 Task: Schedule a meeting titled 'Discussions' on 6/26/2023 from 8:00 AM to 8:30 AM, add attendees, and attach an Outlook item.
Action: Mouse moved to (12, 70)
Screenshot: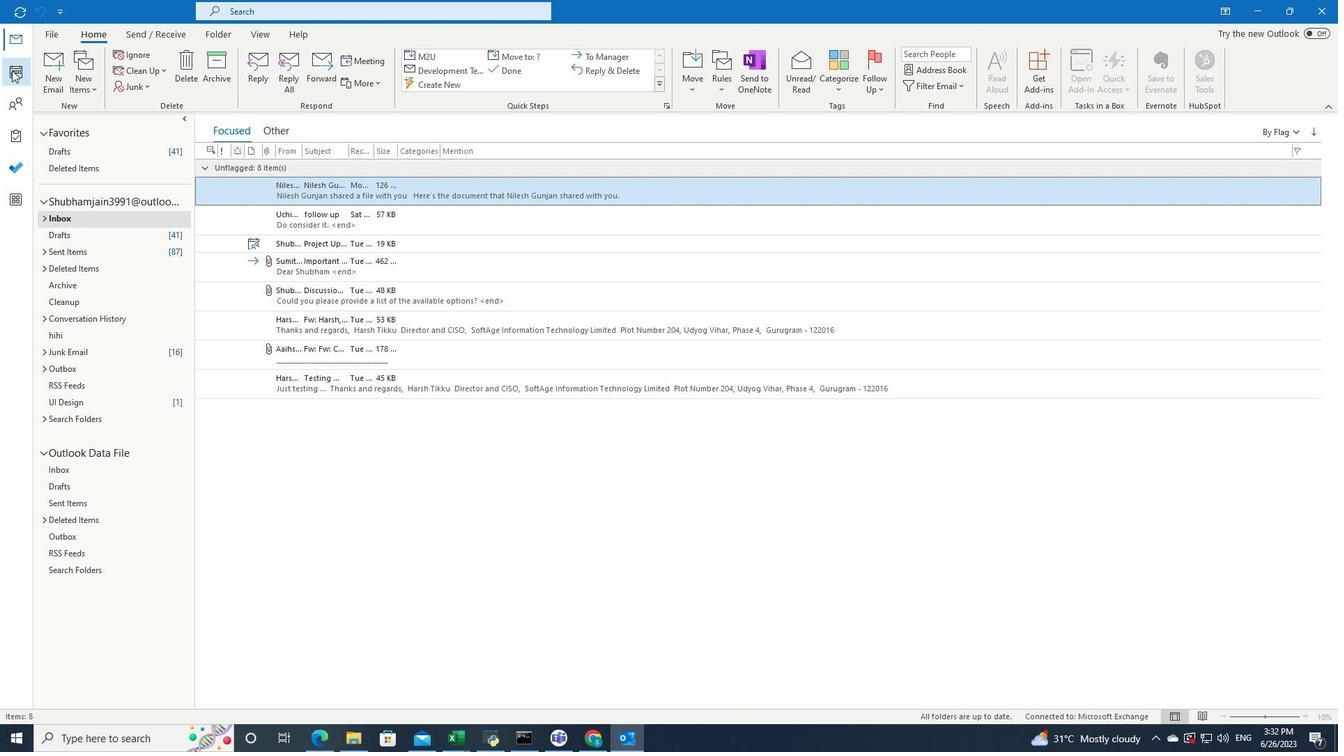 
Action: Mouse pressed left at (12, 70)
Screenshot: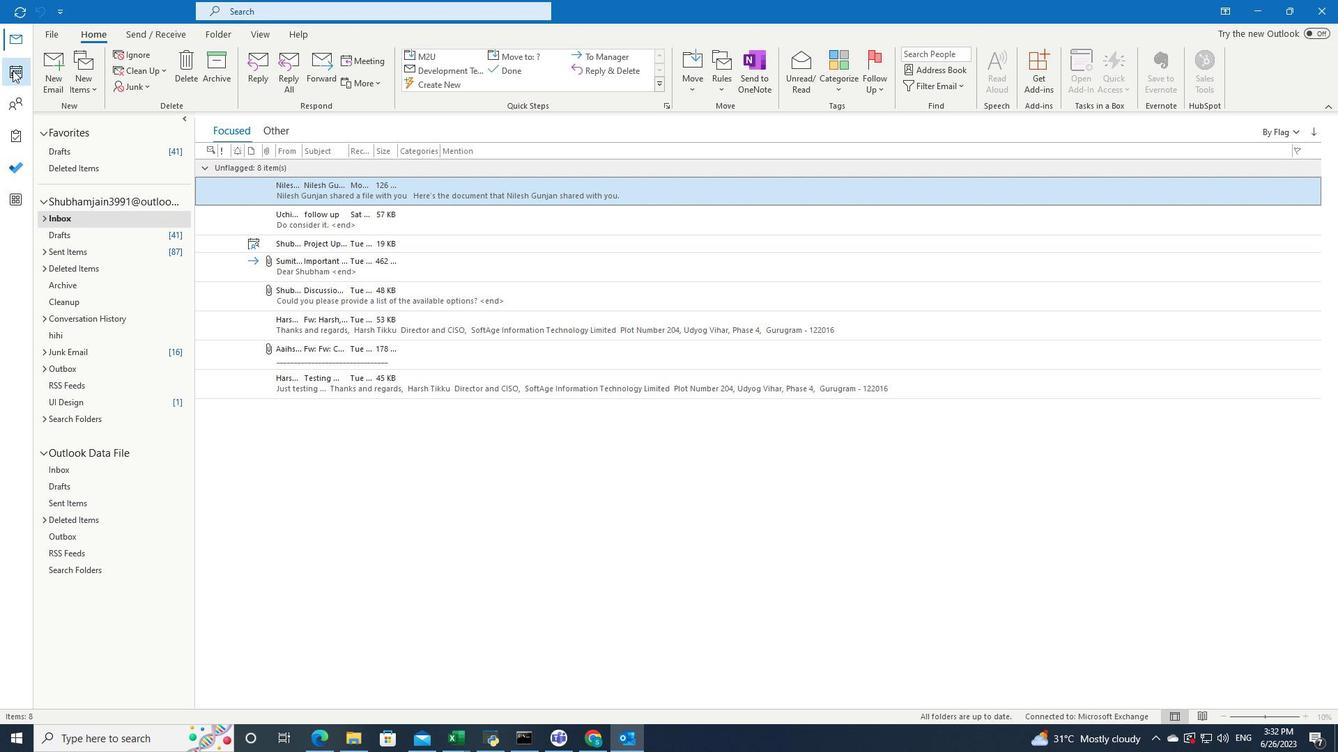 
Action: Mouse moved to (109, 69)
Screenshot: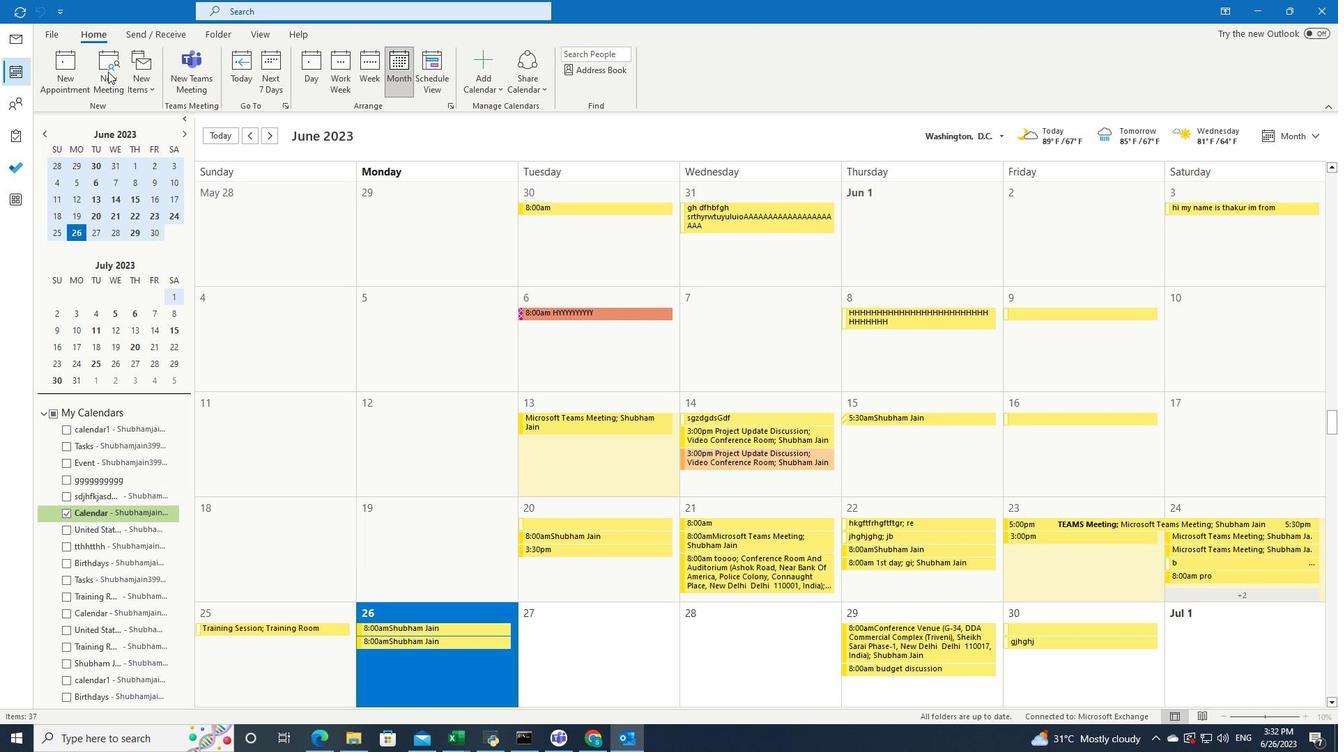 
Action: Mouse pressed left at (109, 69)
Screenshot: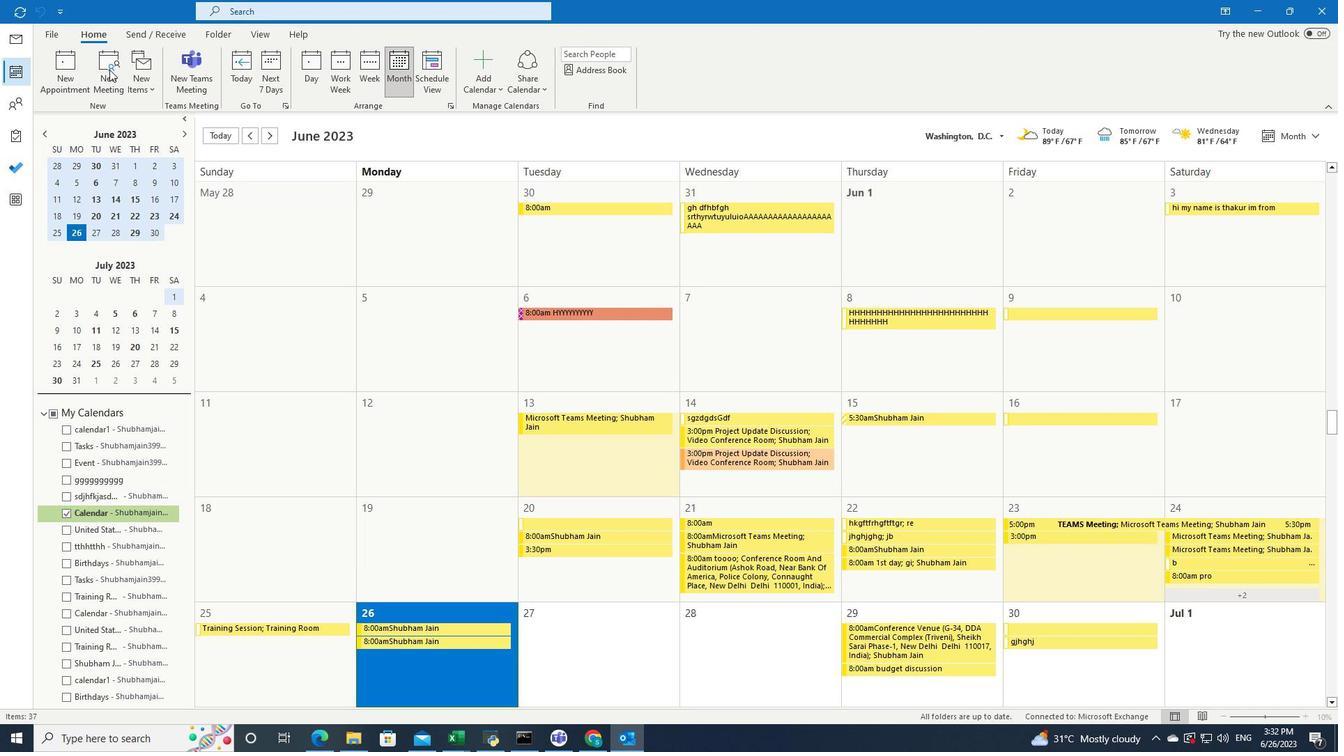 
Action: Mouse moved to (211, 34)
Screenshot: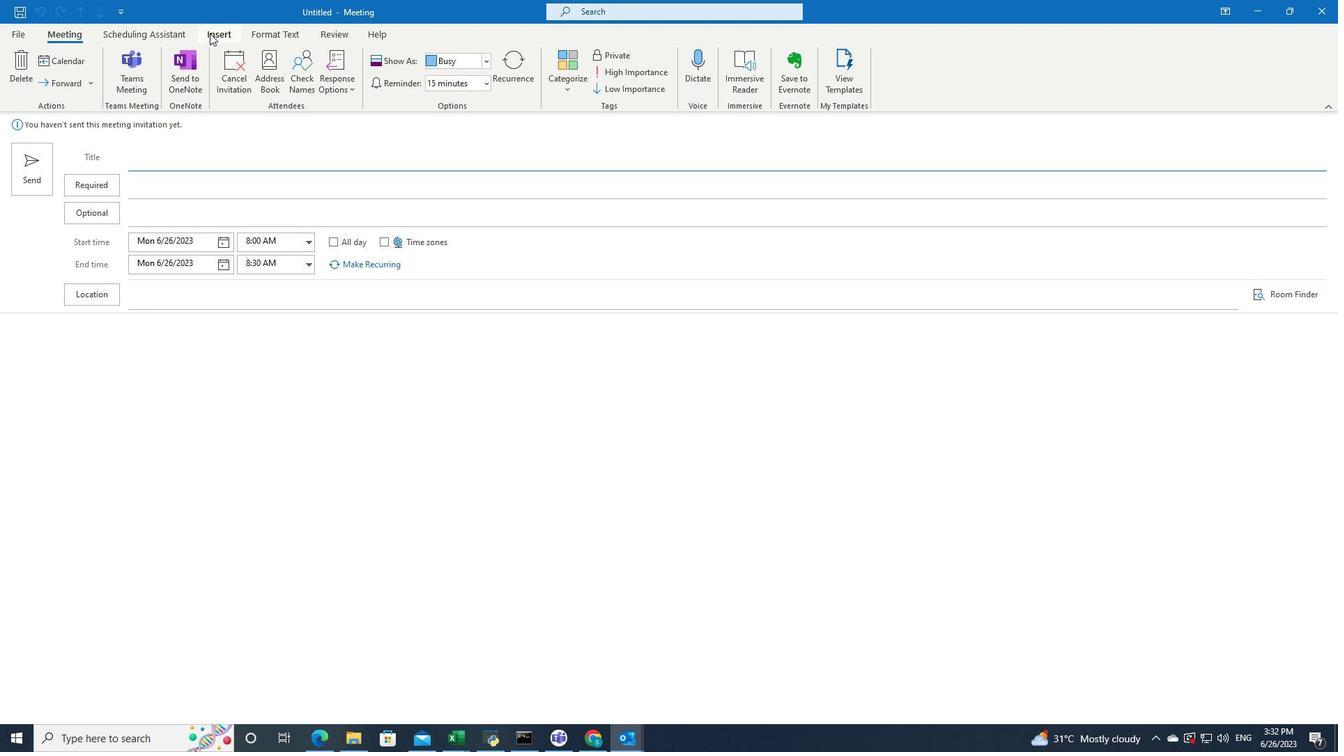 
Action: Mouse pressed left at (211, 34)
Screenshot: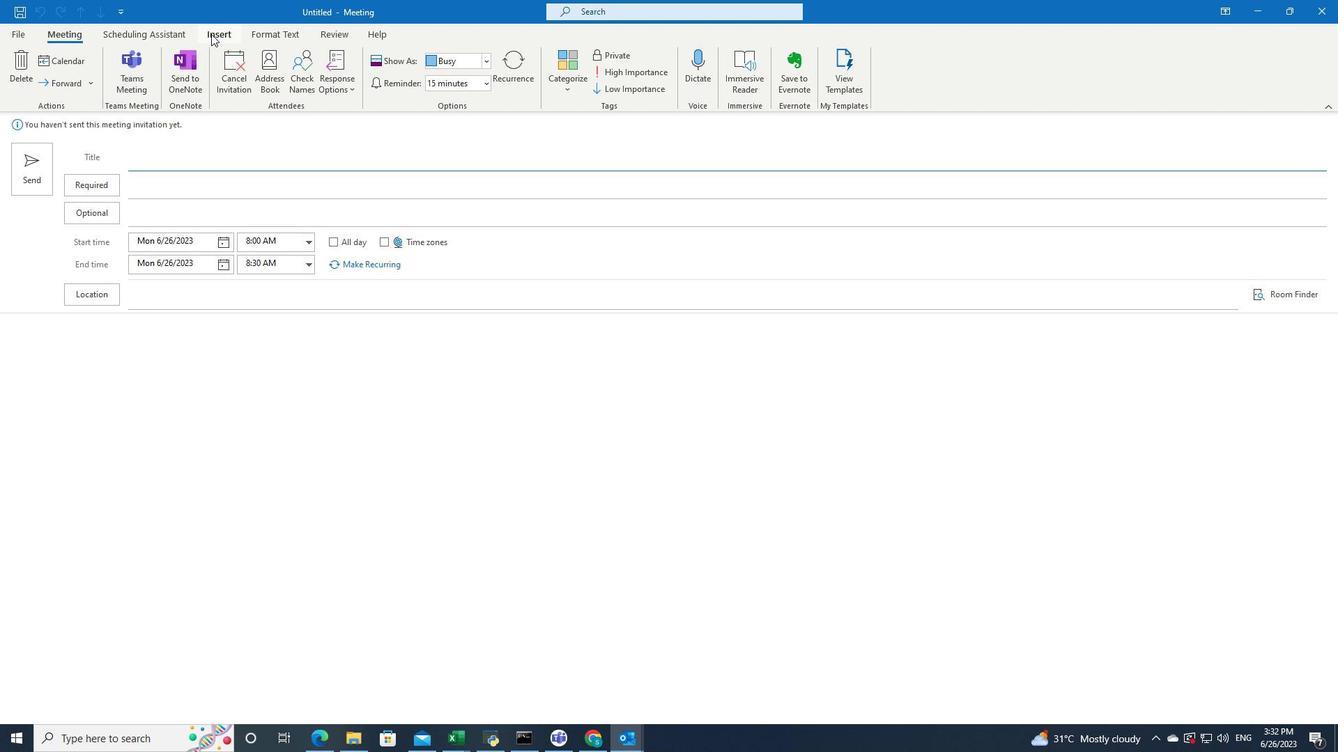 
Action: Mouse moved to (140, 156)
Screenshot: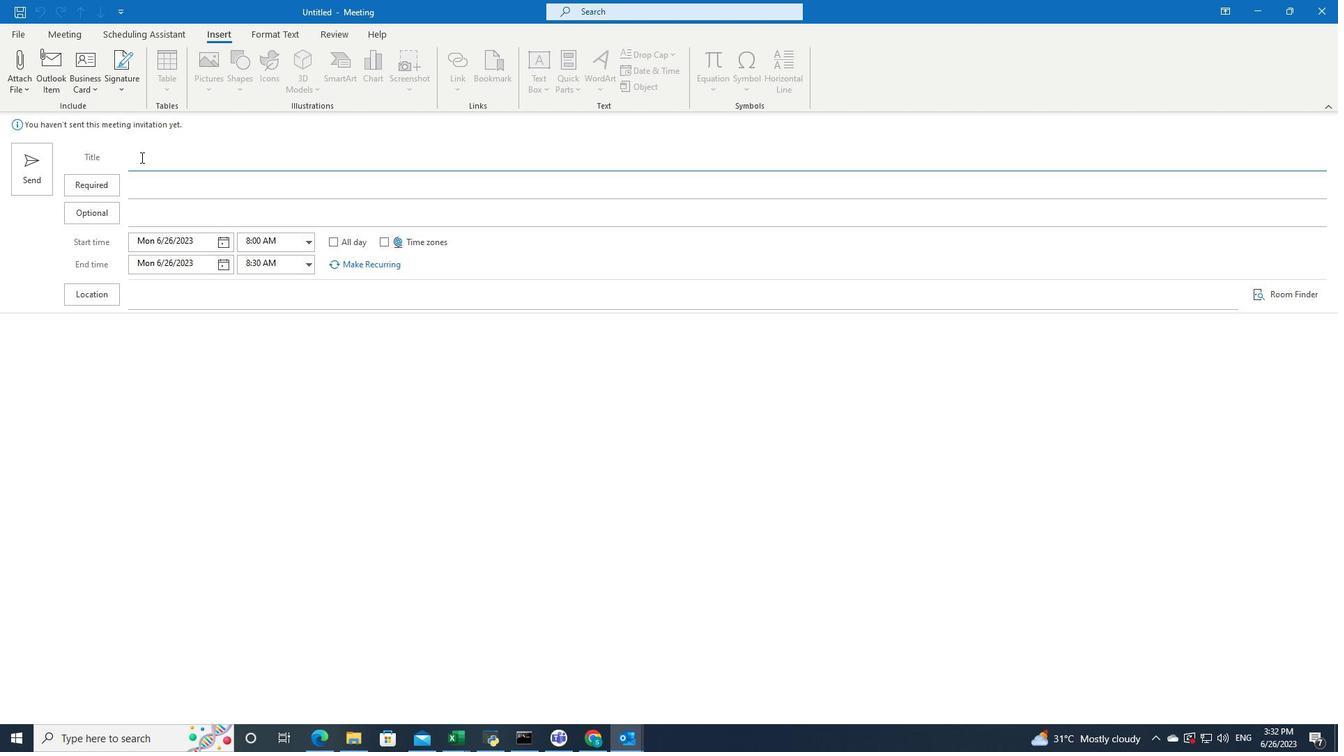 
Action: Mouse pressed left at (140, 156)
Screenshot: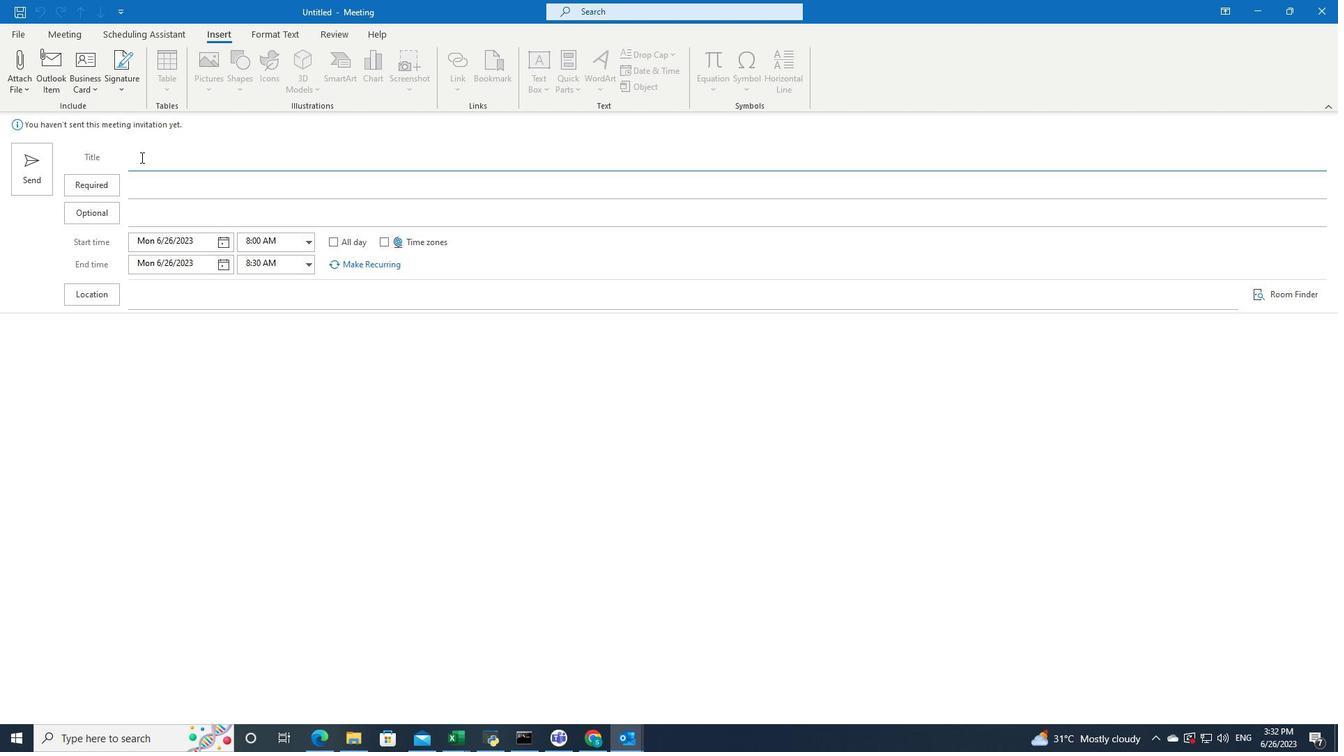
Action: Key pressed <Key.shift><Key.shift>Diss<Key.backspace>cussions
Screenshot: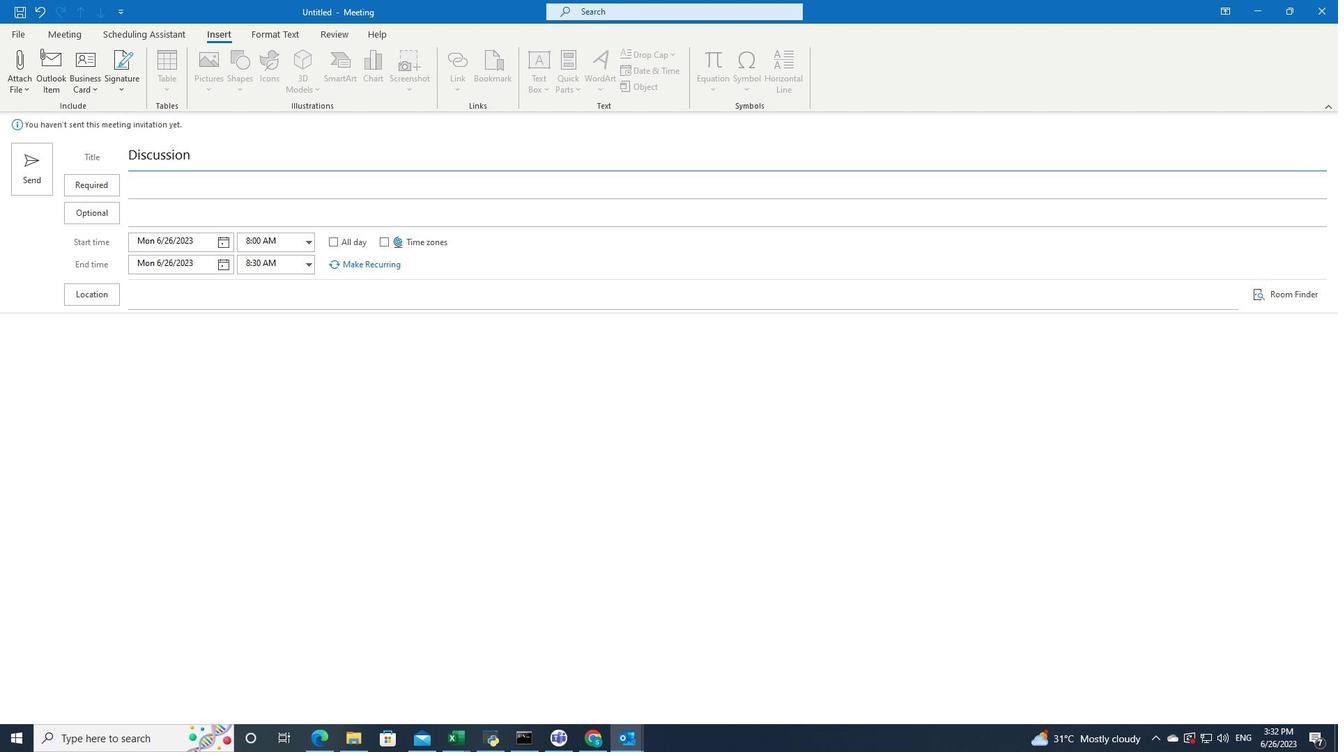 
Action: Mouse moved to (141, 193)
Screenshot: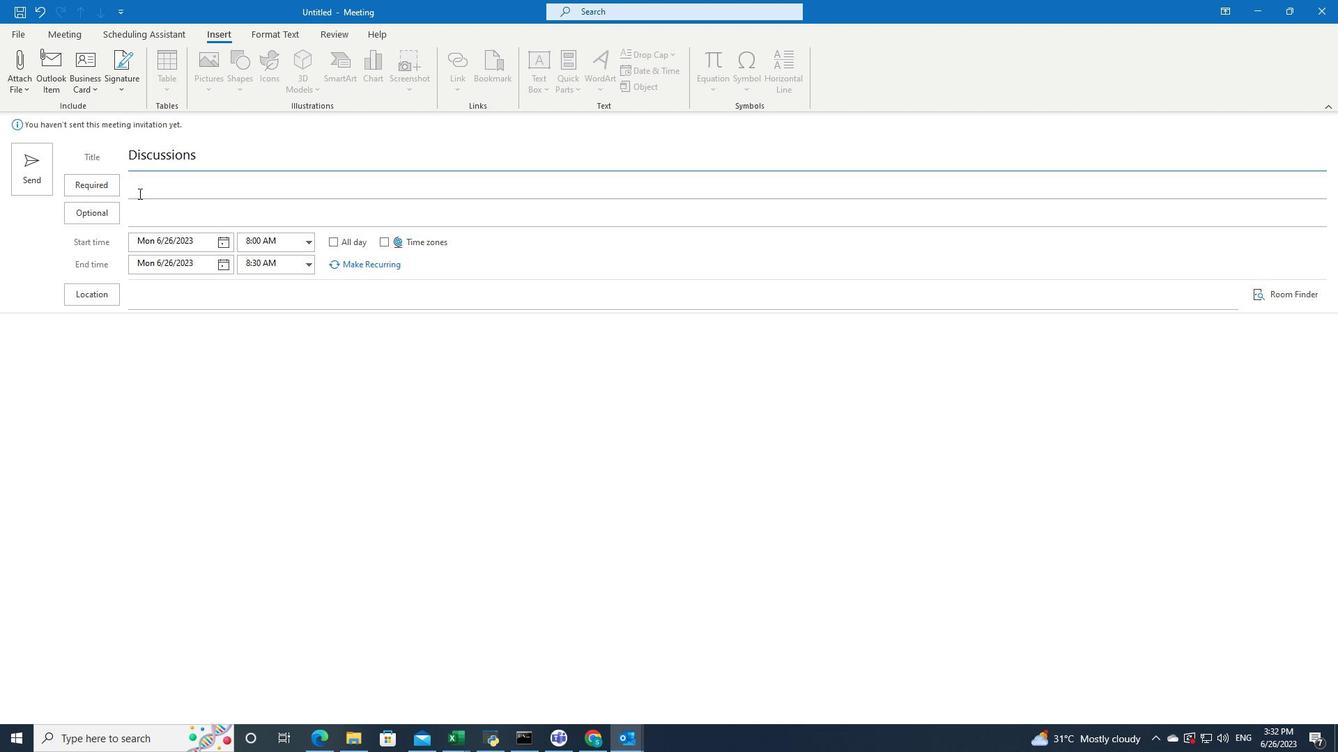
Action: Mouse pressed left at (141, 193)
Screenshot: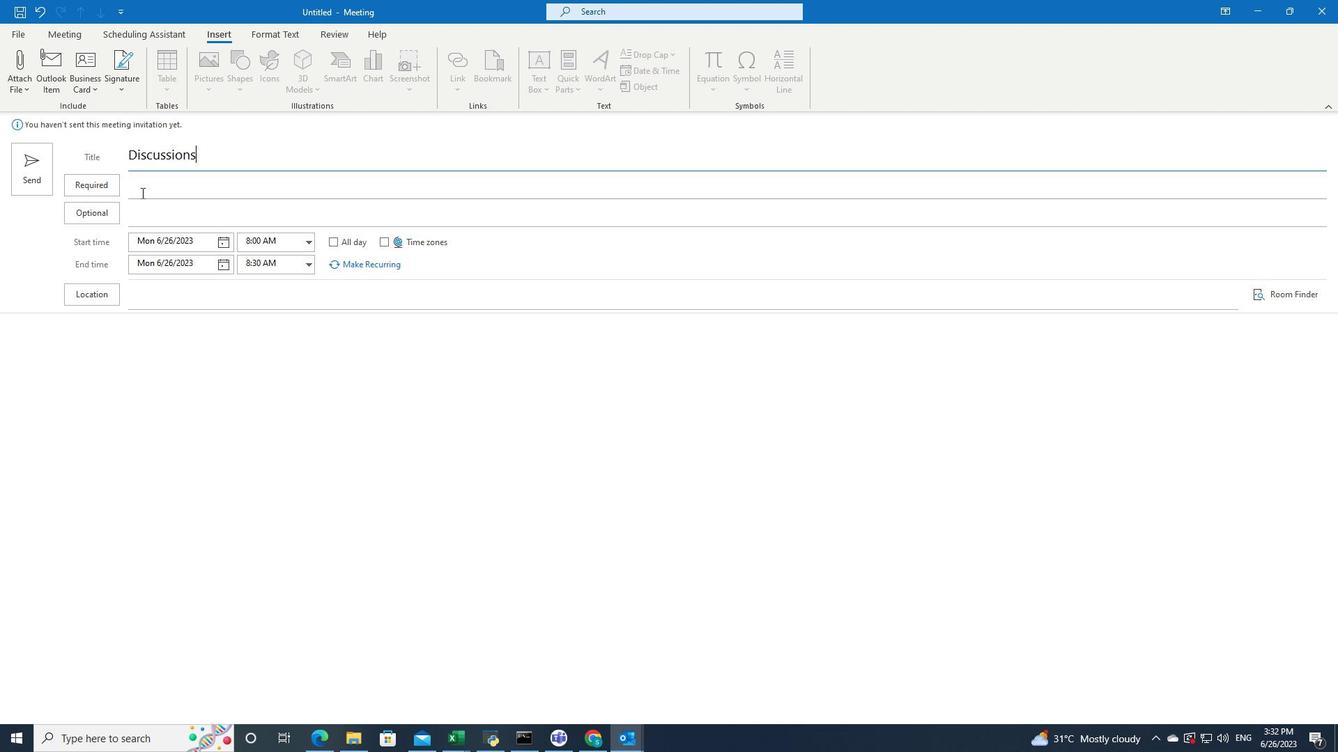
Action: Key pressed rohanraj.sh
Screenshot: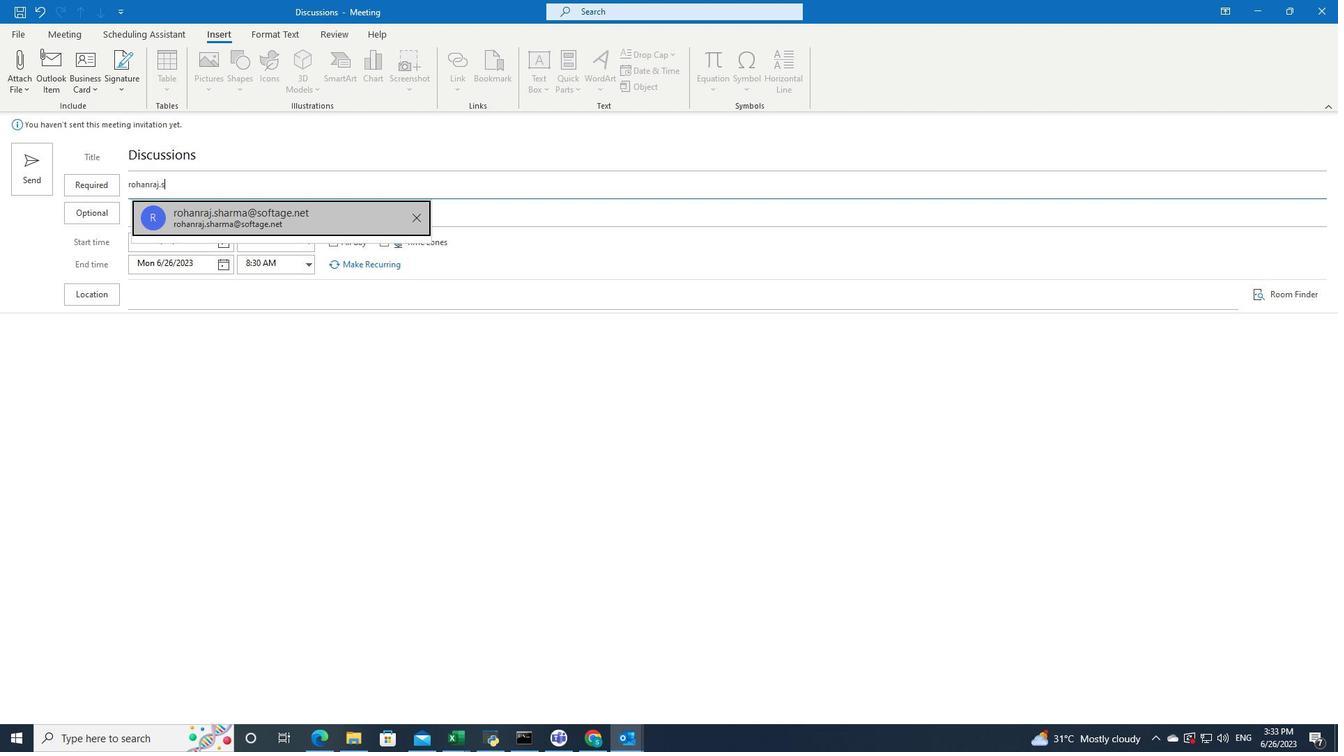 
Action: Mouse moved to (249, 220)
Screenshot: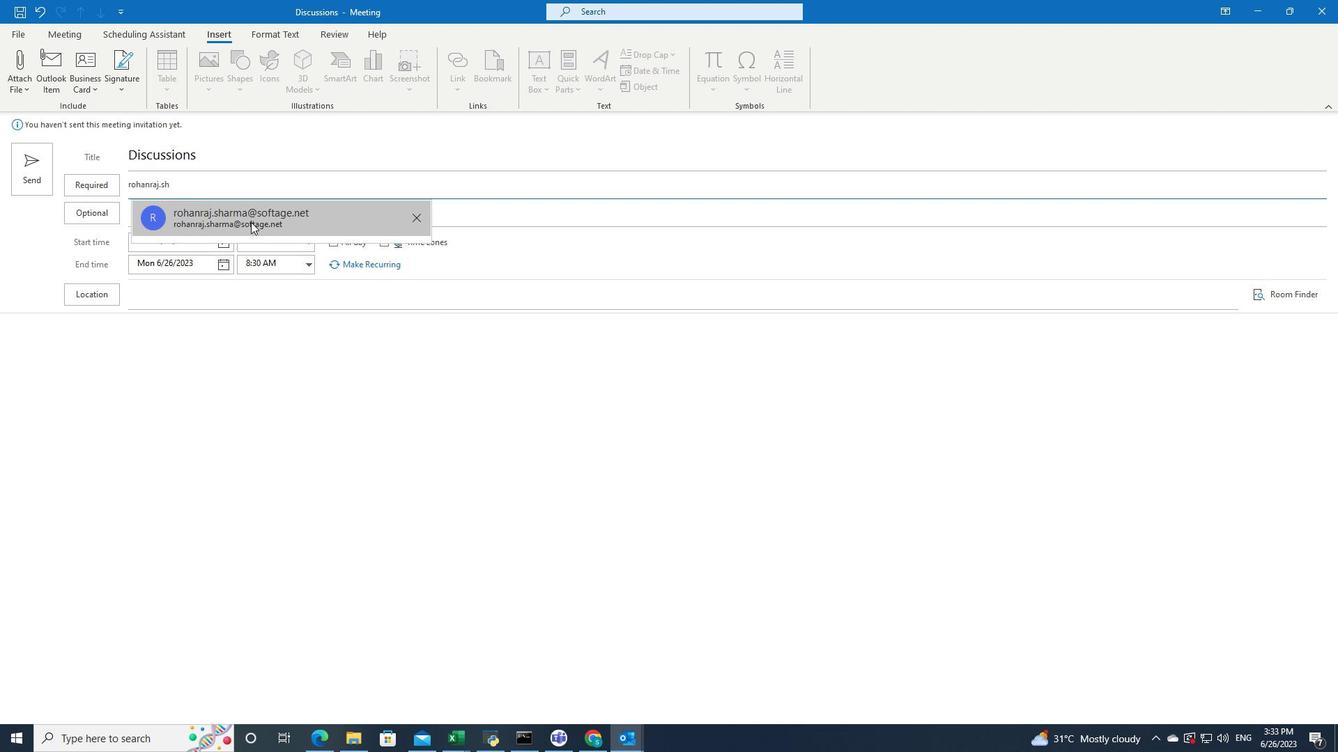 
Action: Mouse pressed left at (249, 220)
Screenshot: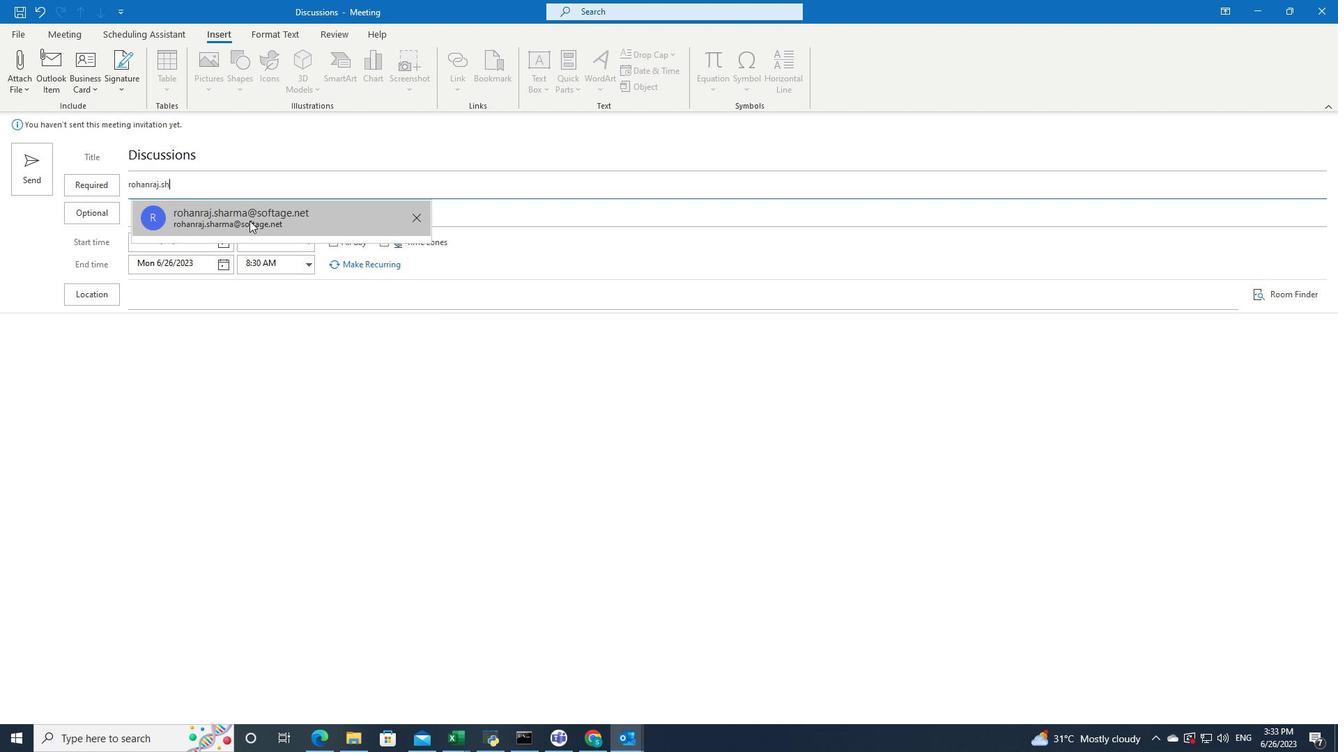
Action: Mouse moved to (59, 82)
Screenshot: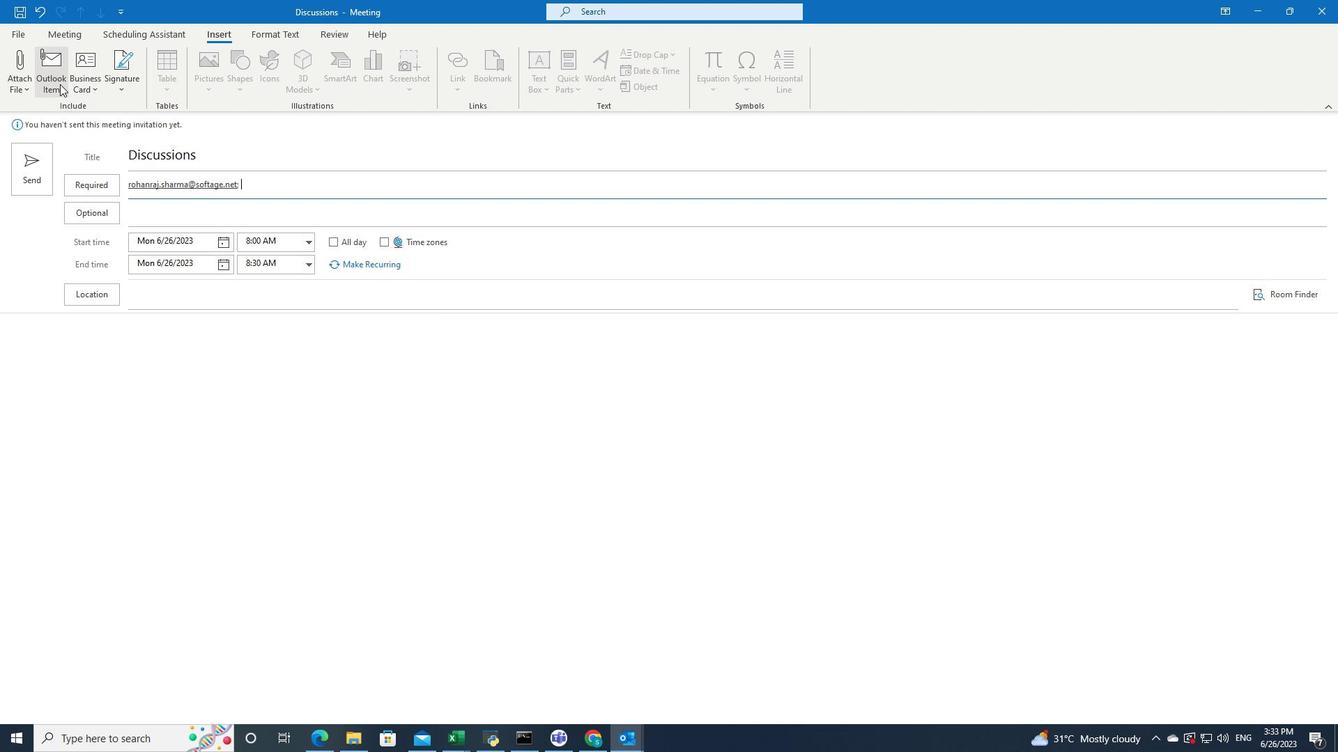 
Action: Mouse pressed left at (59, 82)
Screenshot: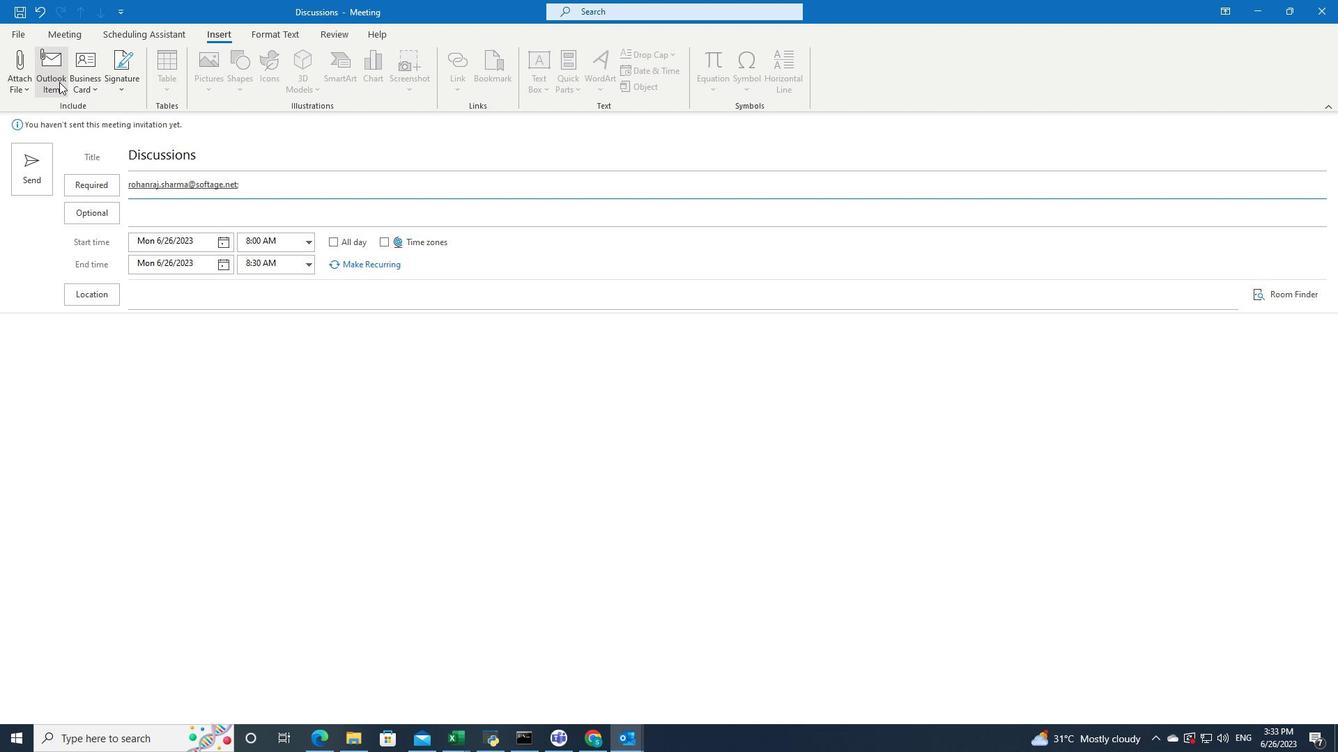 
Action: Mouse moved to (354, 227)
Screenshot: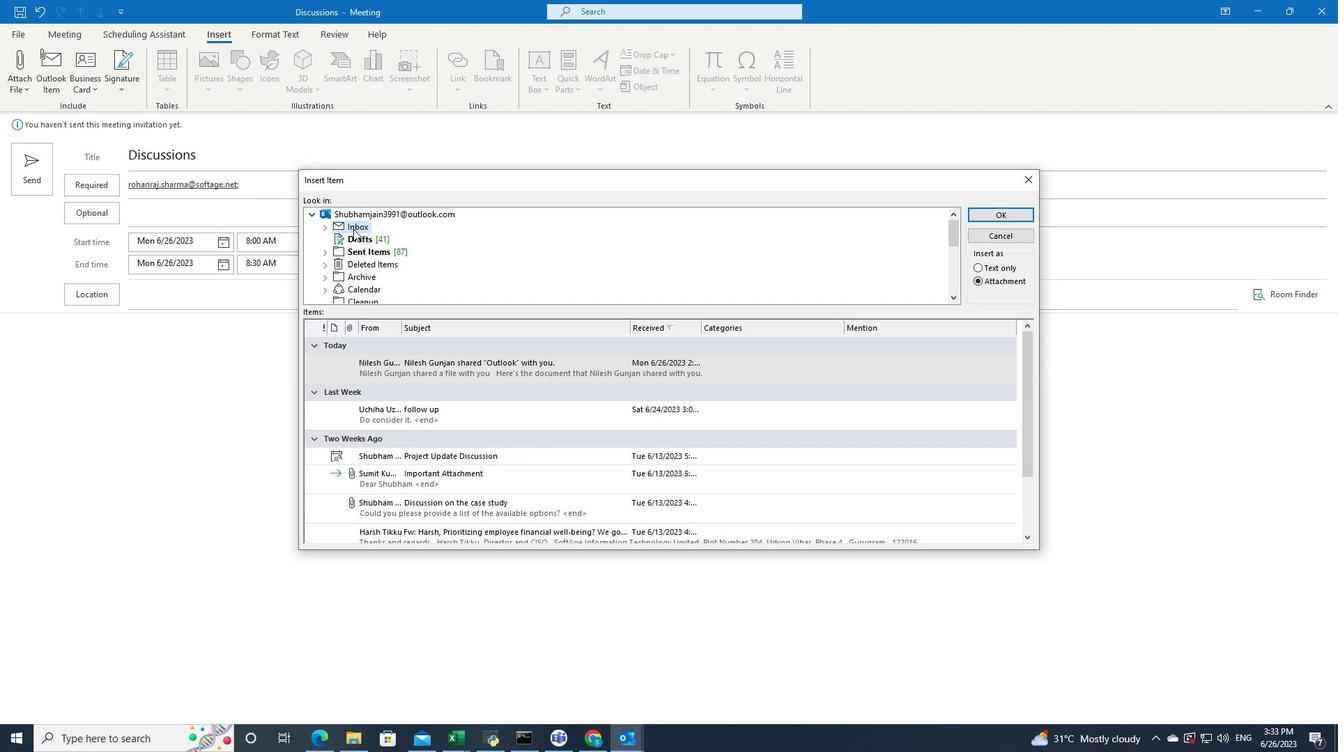 
Action: Mouse pressed left at (354, 227)
Screenshot: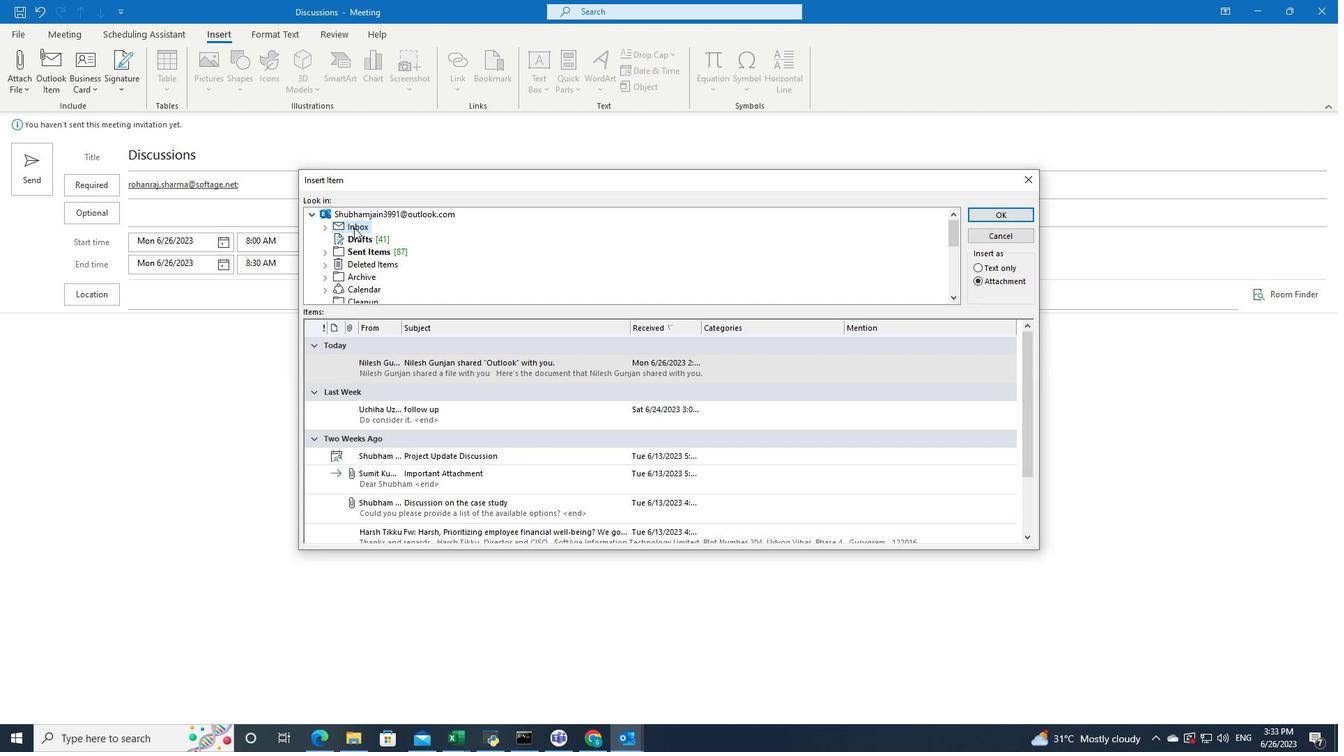 
Action: Mouse pressed left at (354, 227)
Screenshot: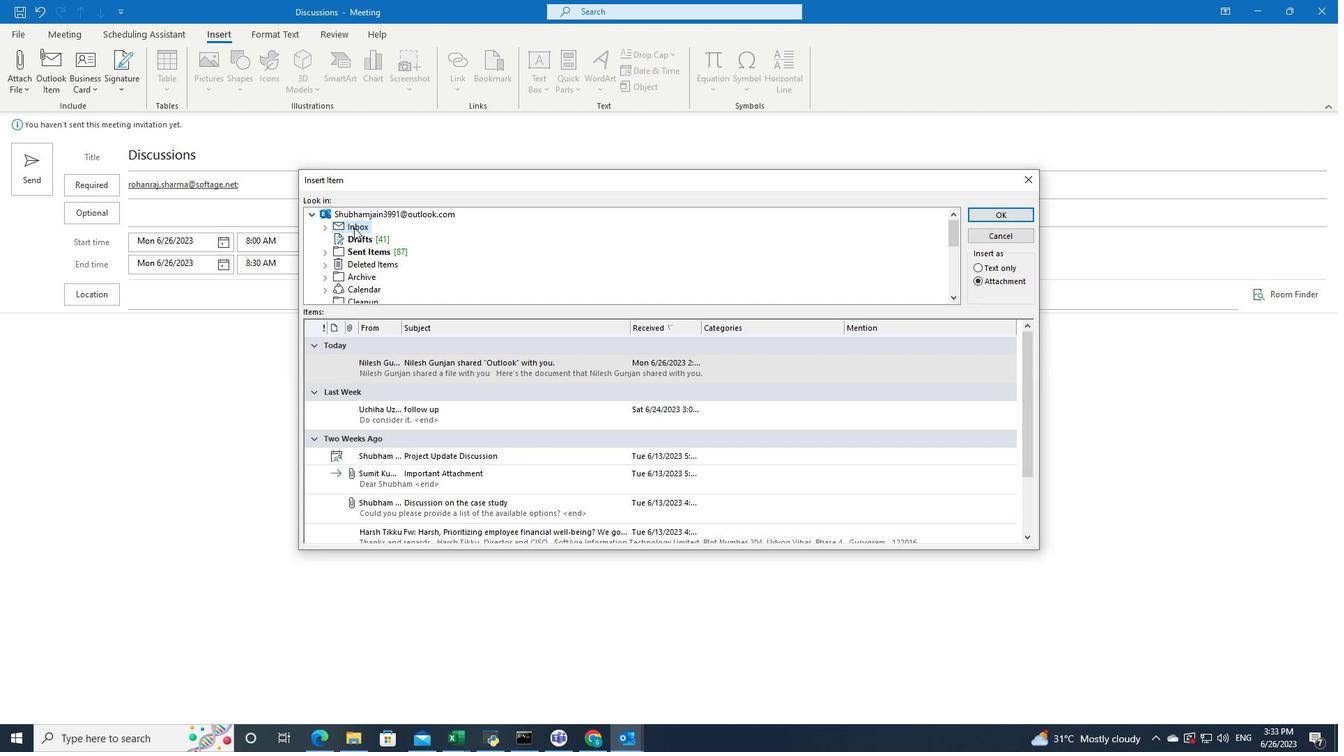 
Action: Mouse pressed left at (354, 227)
Screenshot: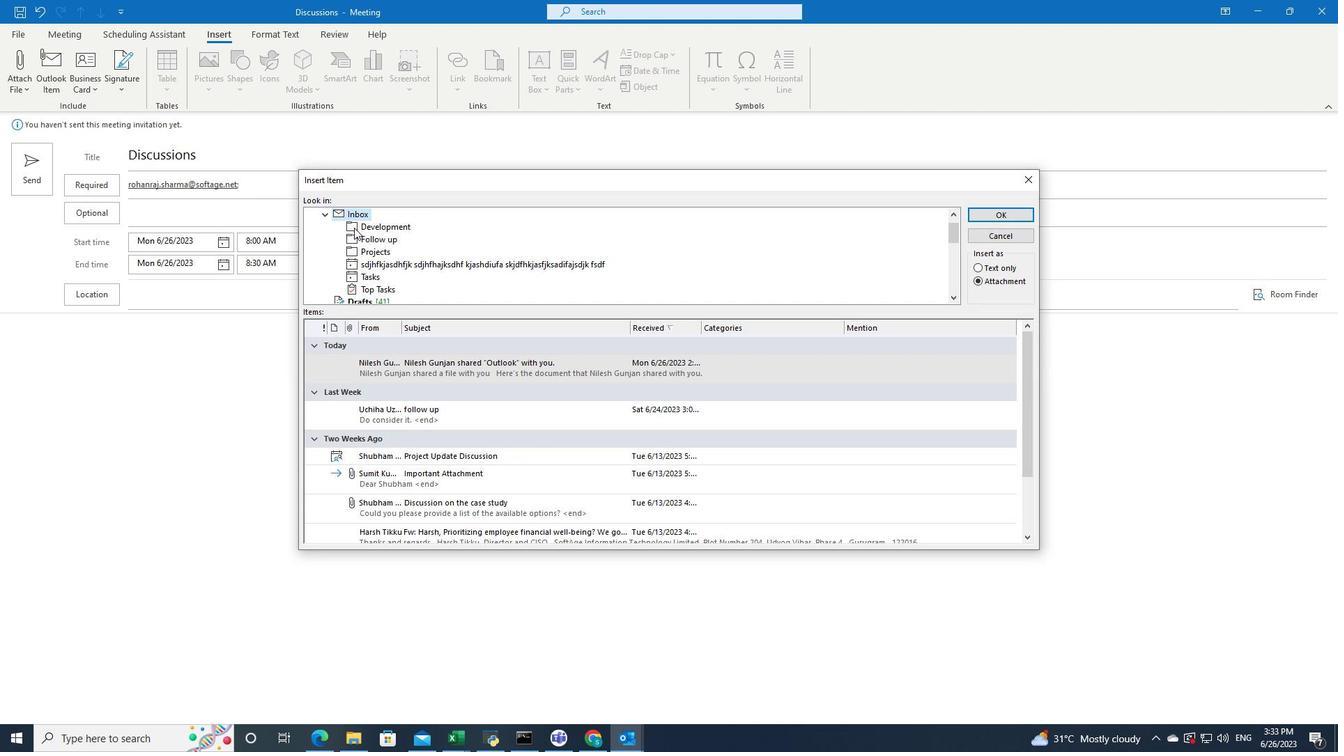 
Action: Mouse moved to (991, 217)
Screenshot: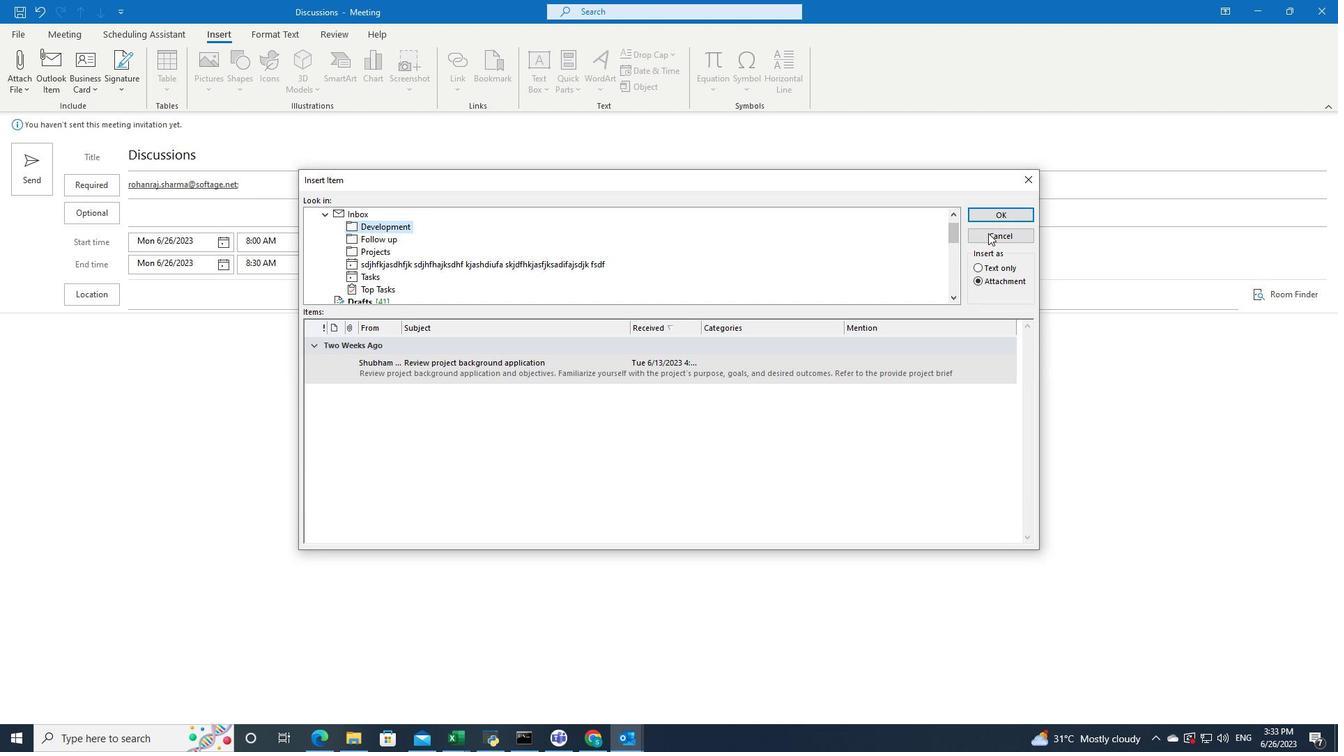 
Action: Mouse pressed left at (991, 217)
Screenshot: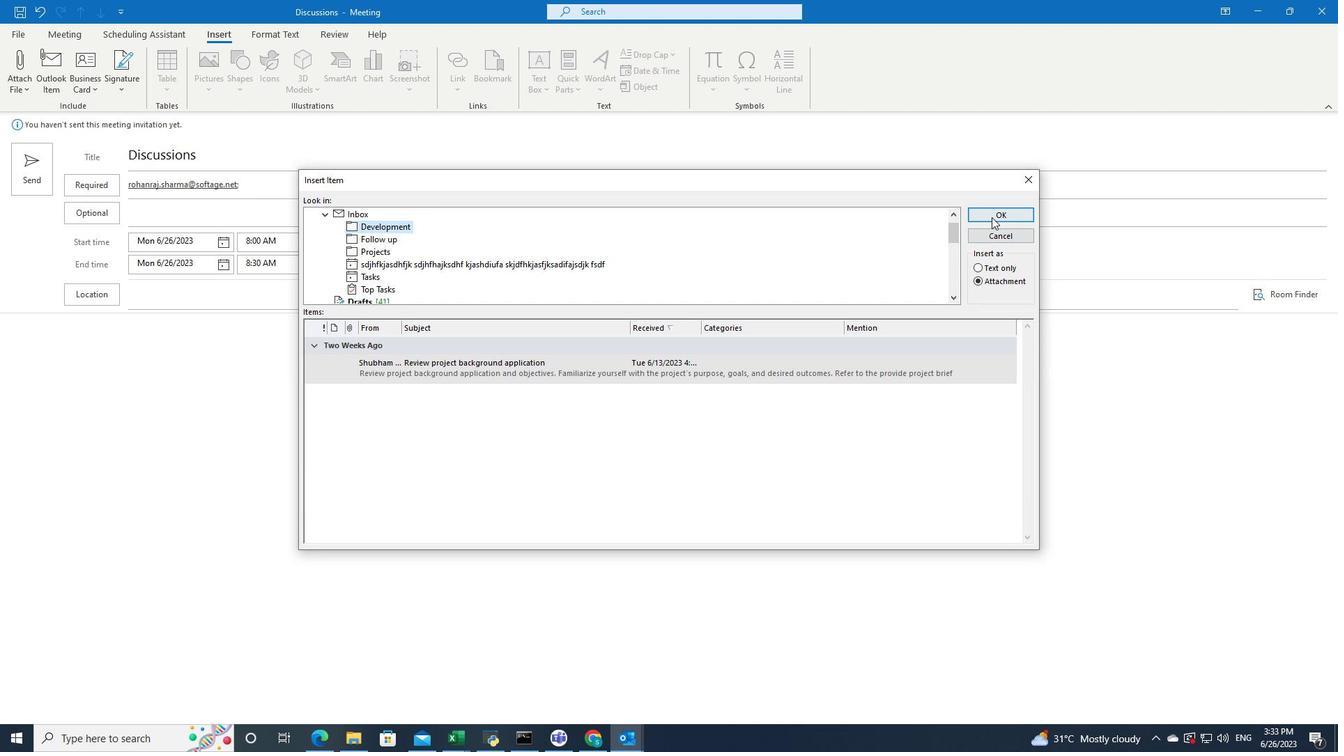 
Action: Mouse moved to (382, 449)
Screenshot: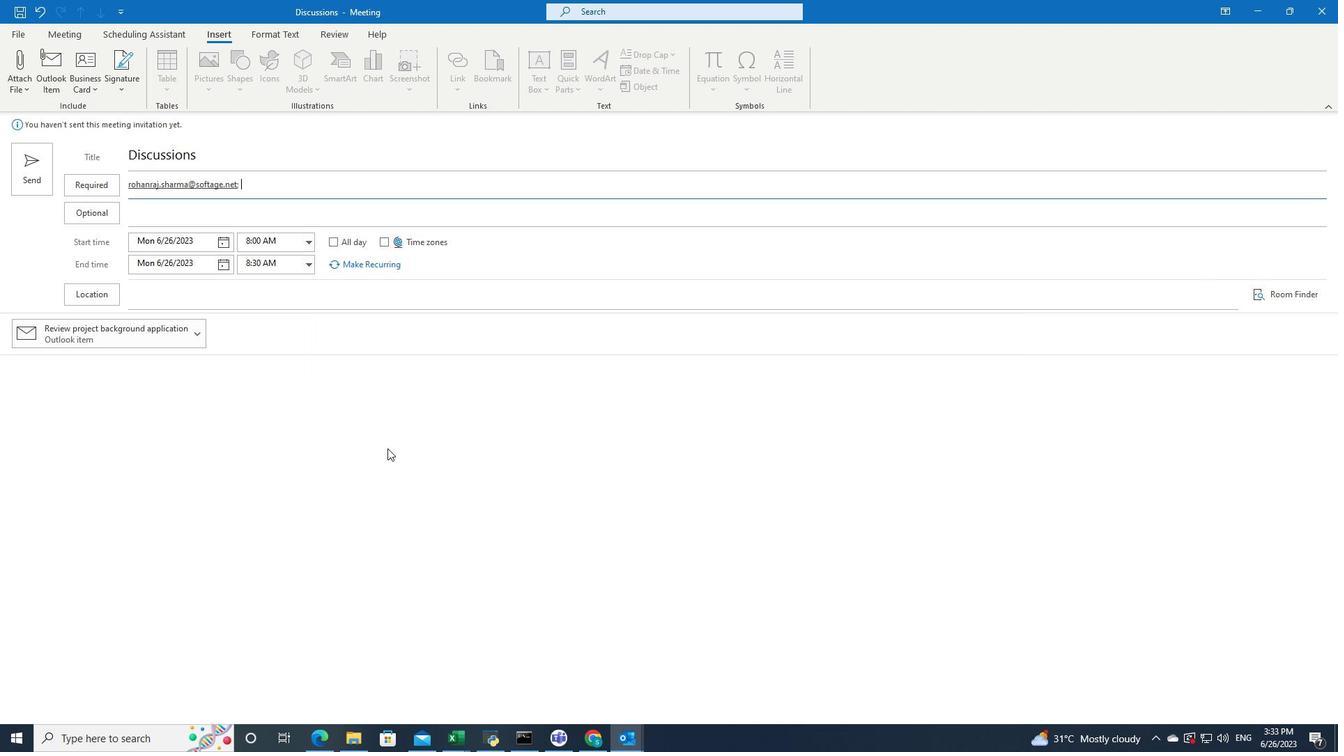 
